 Task: Check the standings of the 2023 Victory Lane Racing NASCAR Cup Series for the race "Echopark Texas Grand Prix" on the track "COTA".
Action: Mouse moved to (189, 356)
Screenshot: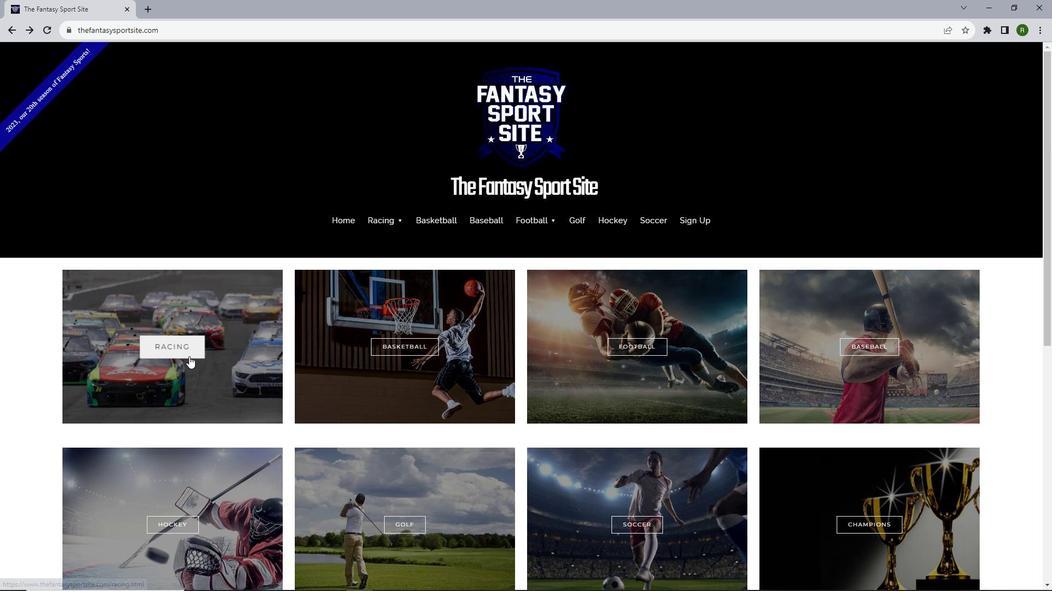 
Action: Mouse pressed left at (189, 356)
Screenshot: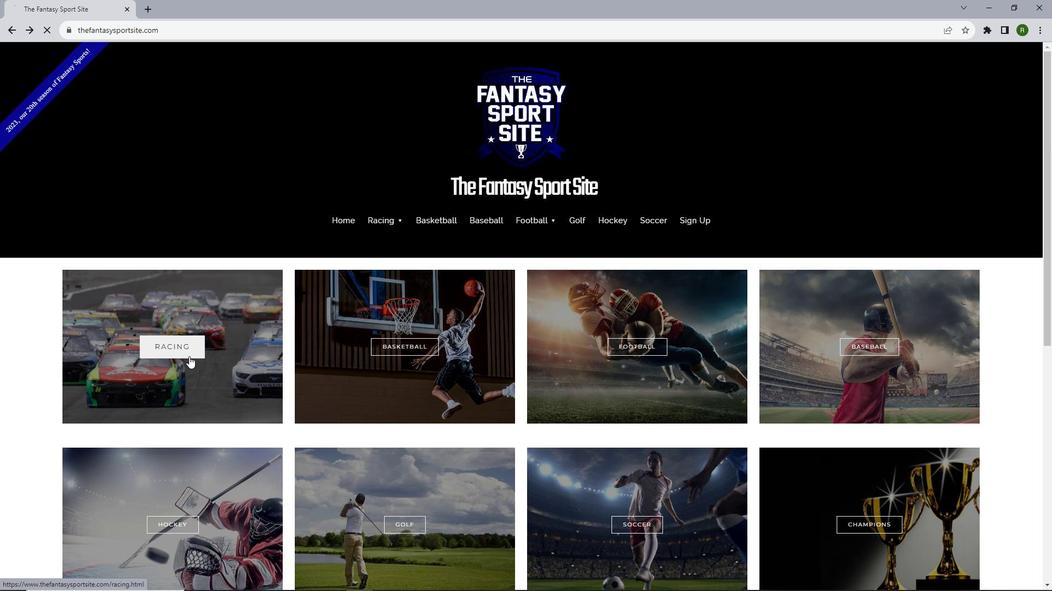 
Action: Mouse moved to (258, 338)
Screenshot: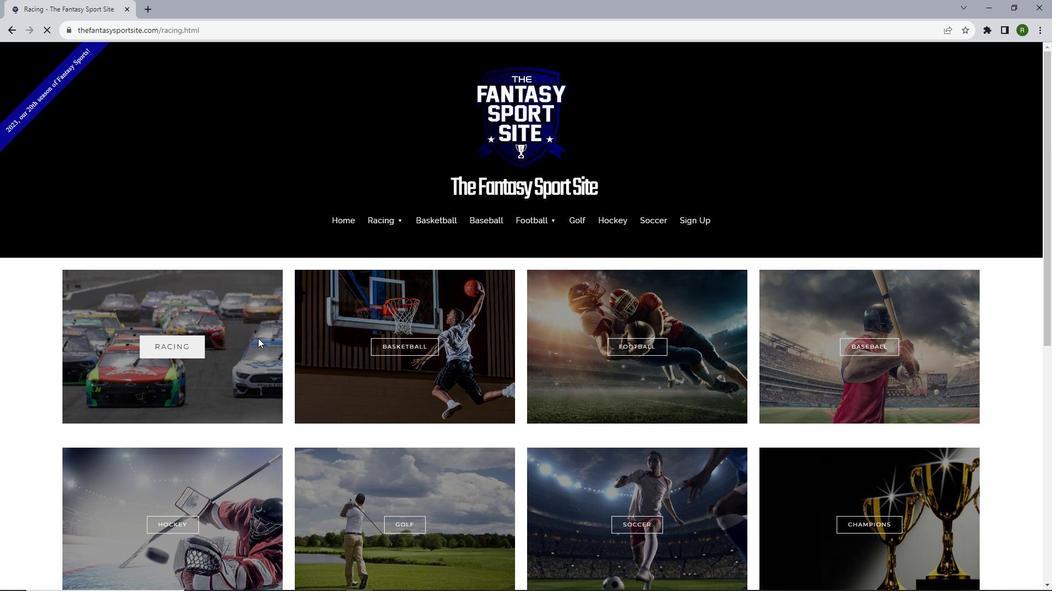 
Action: Mouse scrolled (258, 338) with delta (0, 0)
Screenshot: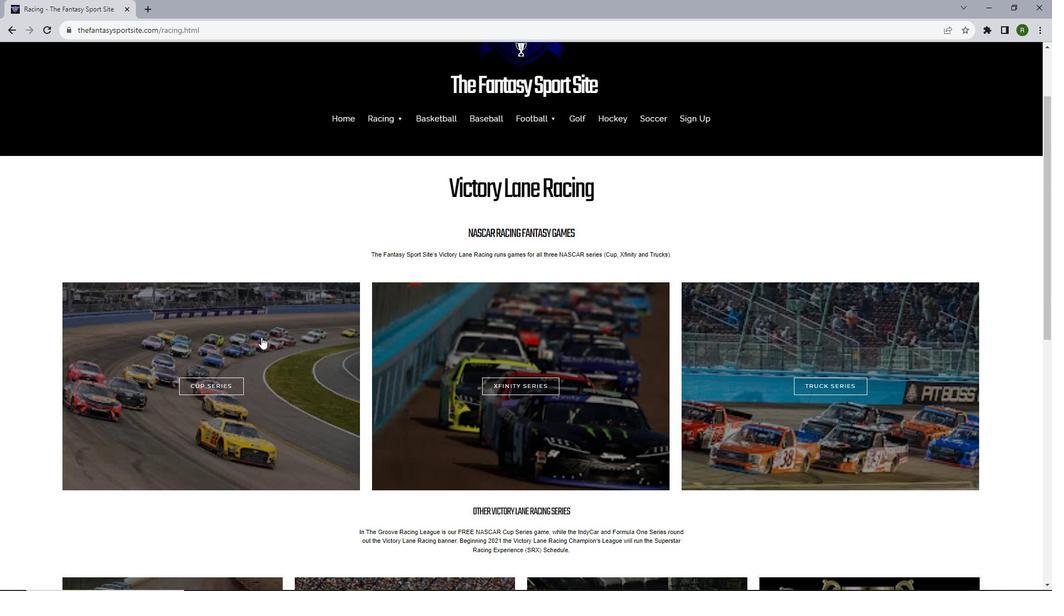 
Action: Mouse scrolled (258, 338) with delta (0, 0)
Screenshot: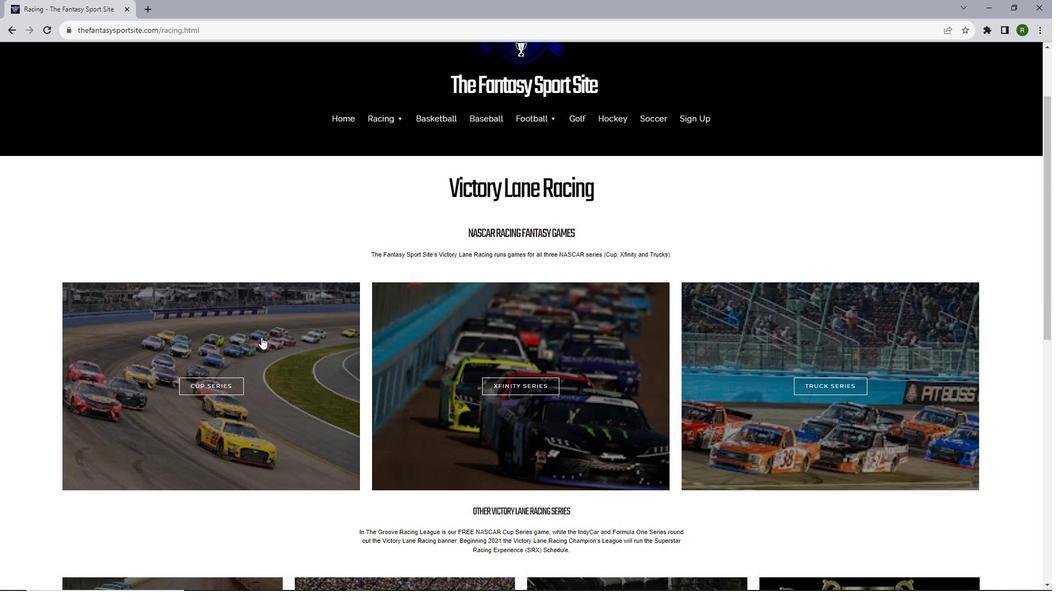 
Action: Mouse scrolled (258, 338) with delta (0, 0)
Screenshot: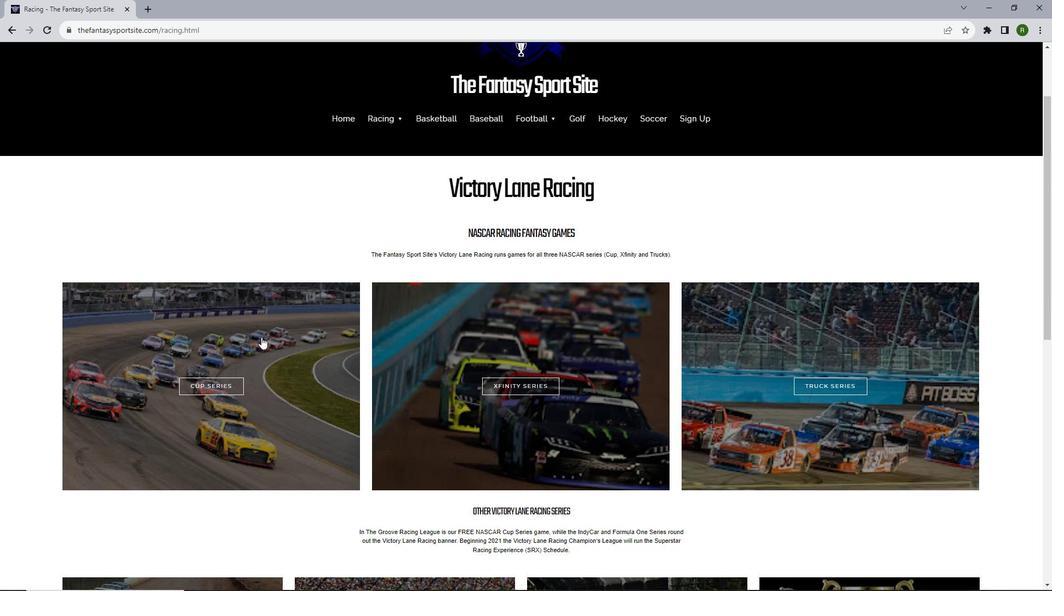 
Action: Mouse scrolled (258, 338) with delta (0, 0)
Screenshot: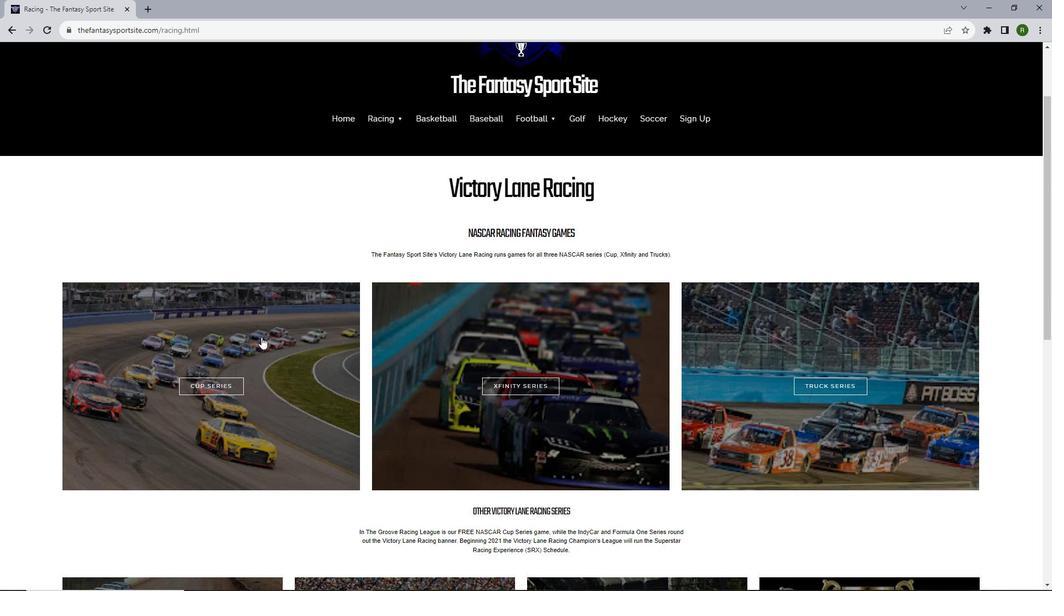 
Action: Mouse moved to (224, 264)
Screenshot: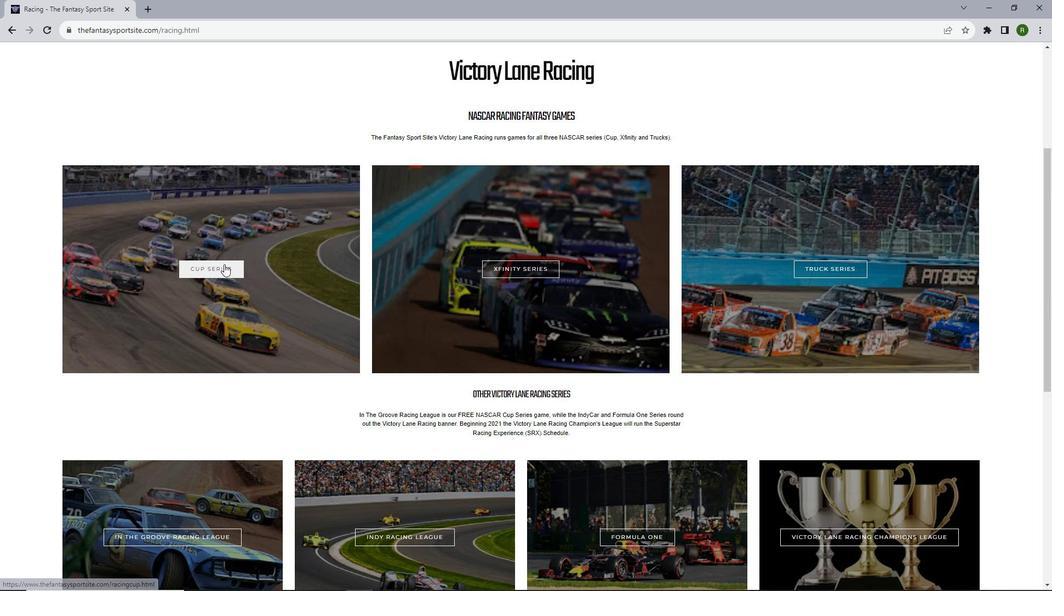 
Action: Mouse pressed left at (224, 264)
Screenshot: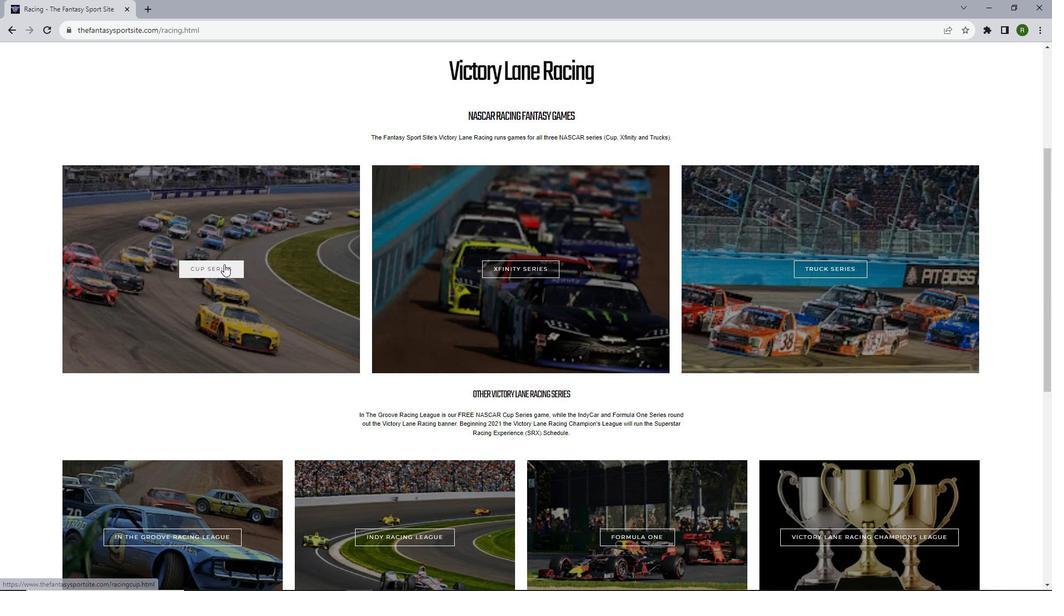 
Action: Mouse moved to (305, 249)
Screenshot: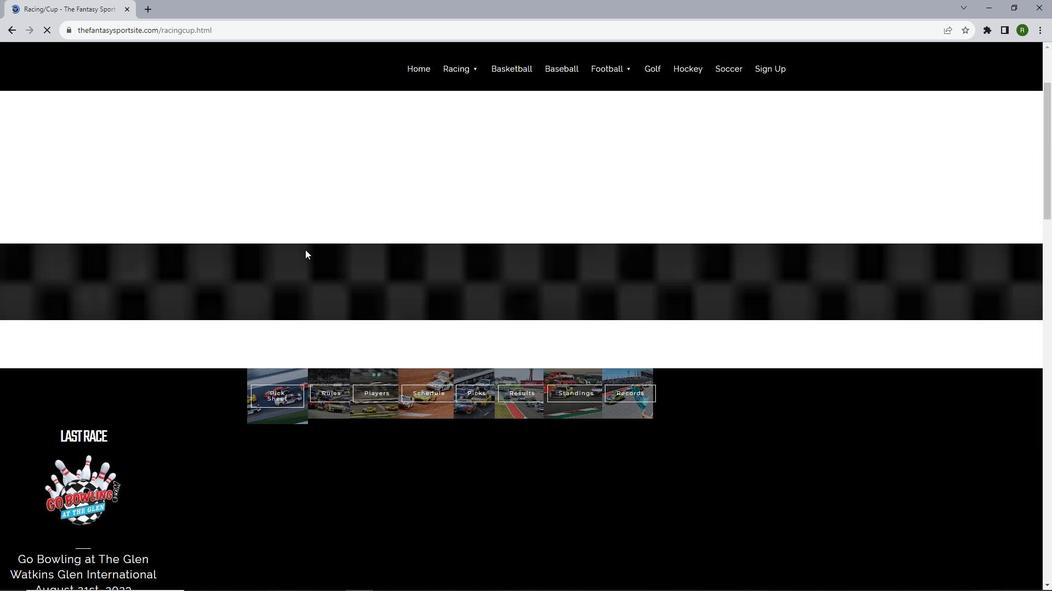 
Action: Mouse scrolled (305, 249) with delta (0, 0)
Screenshot: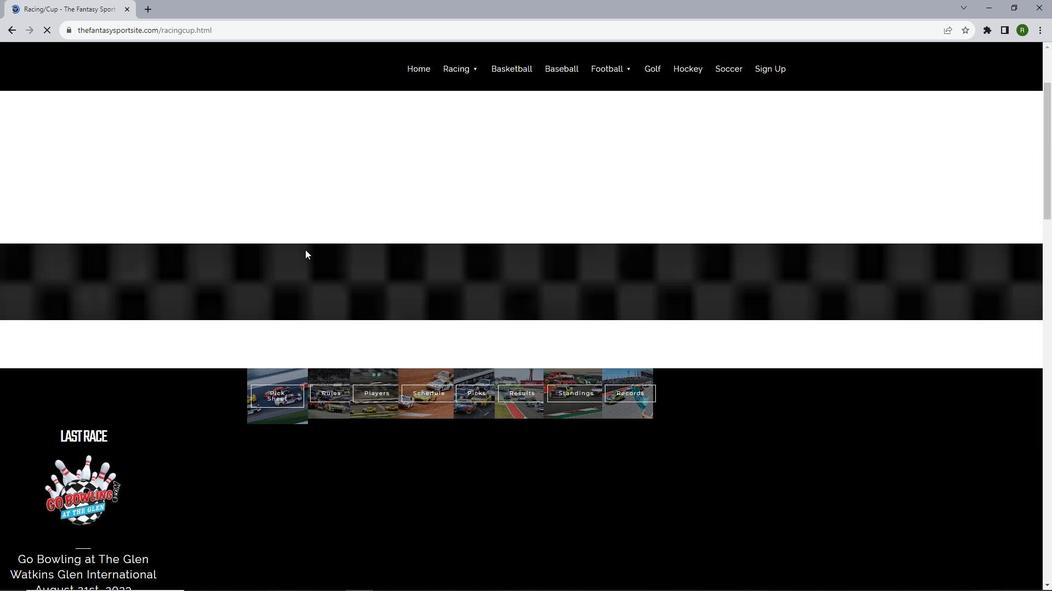 
Action: Mouse scrolled (305, 249) with delta (0, 0)
Screenshot: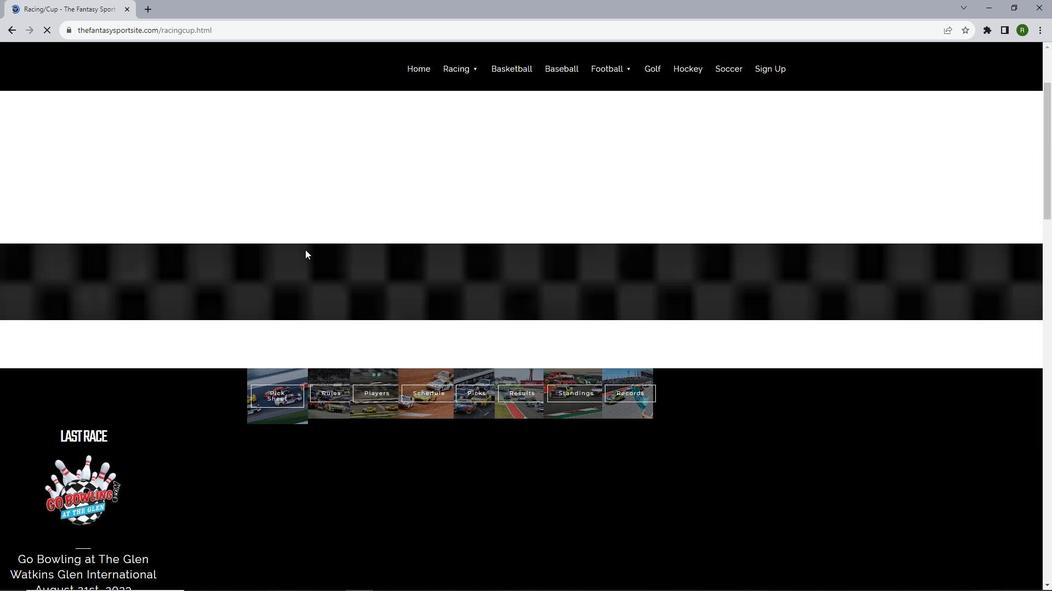 
Action: Mouse scrolled (305, 249) with delta (0, 0)
Screenshot: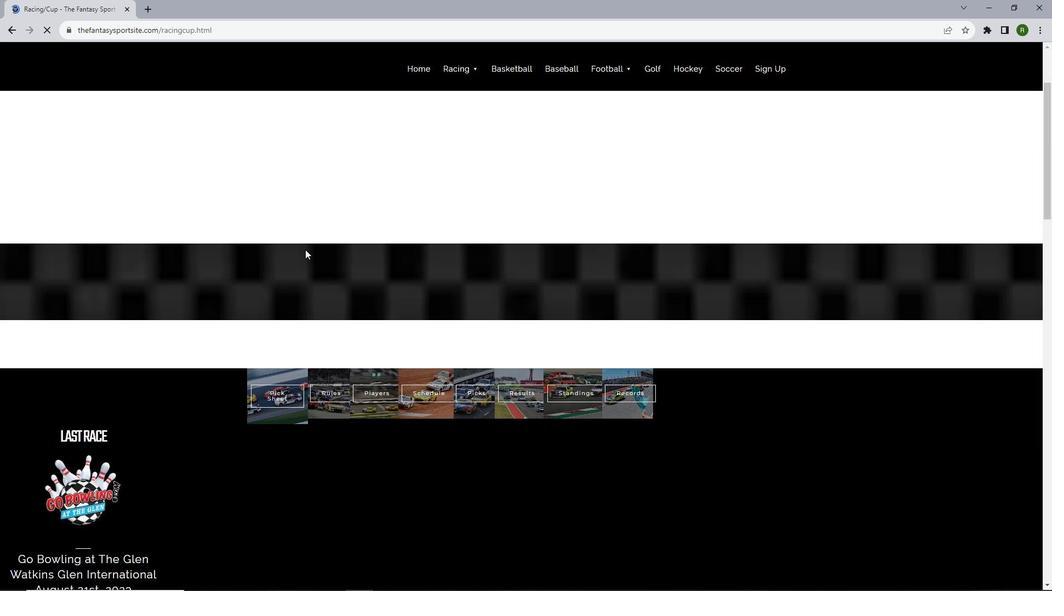 
Action: Mouse scrolled (305, 249) with delta (0, 0)
Screenshot: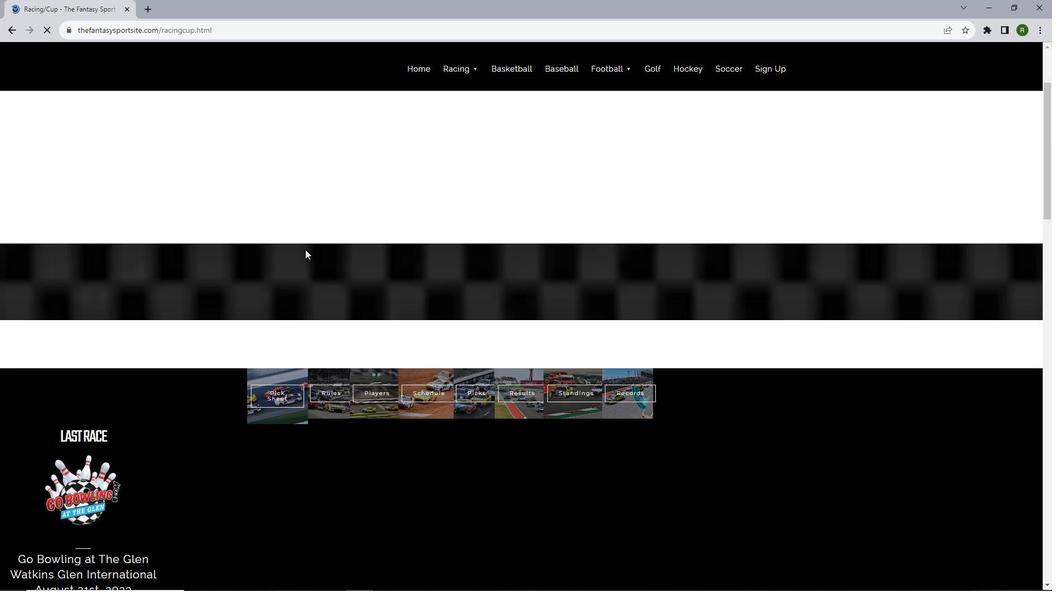 
Action: Mouse moved to (579, 475)
Screenshot: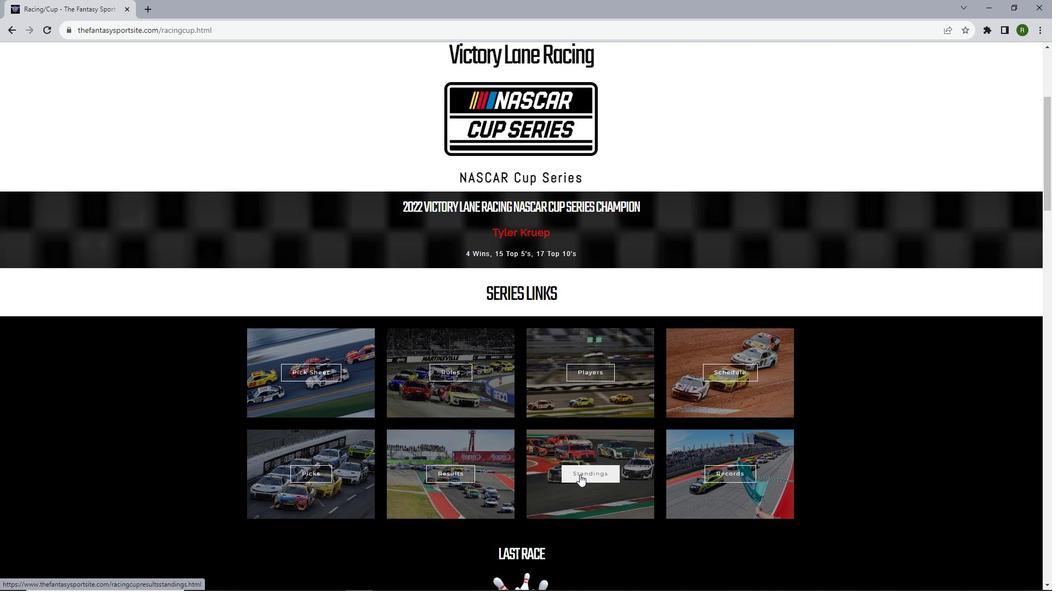 
Action: Mouse pressed left at (579, 475)
Screenshot: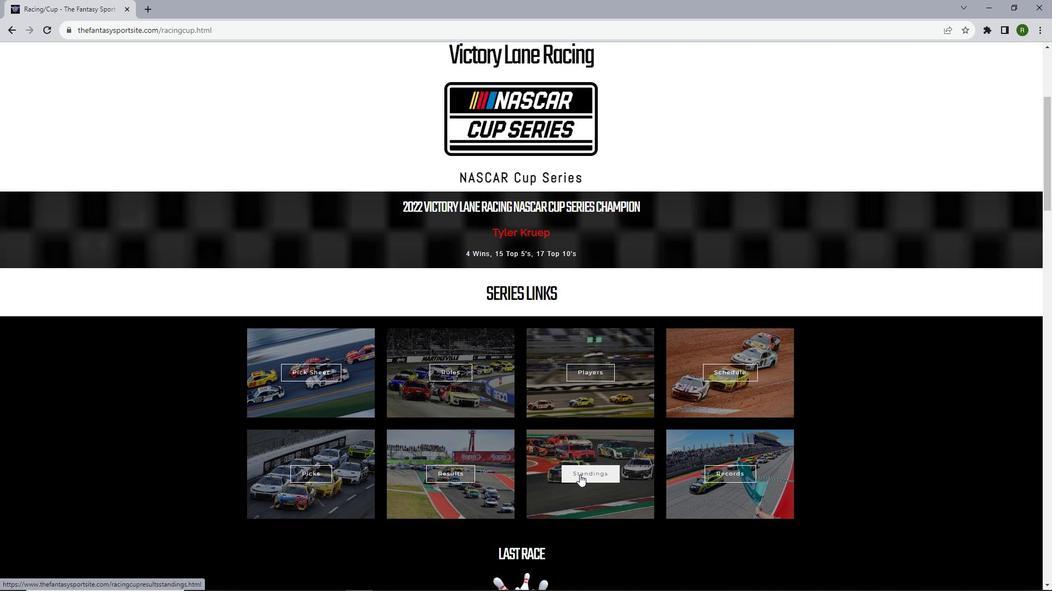 
Action: Mouse moved to (435, 238)
Screenshot: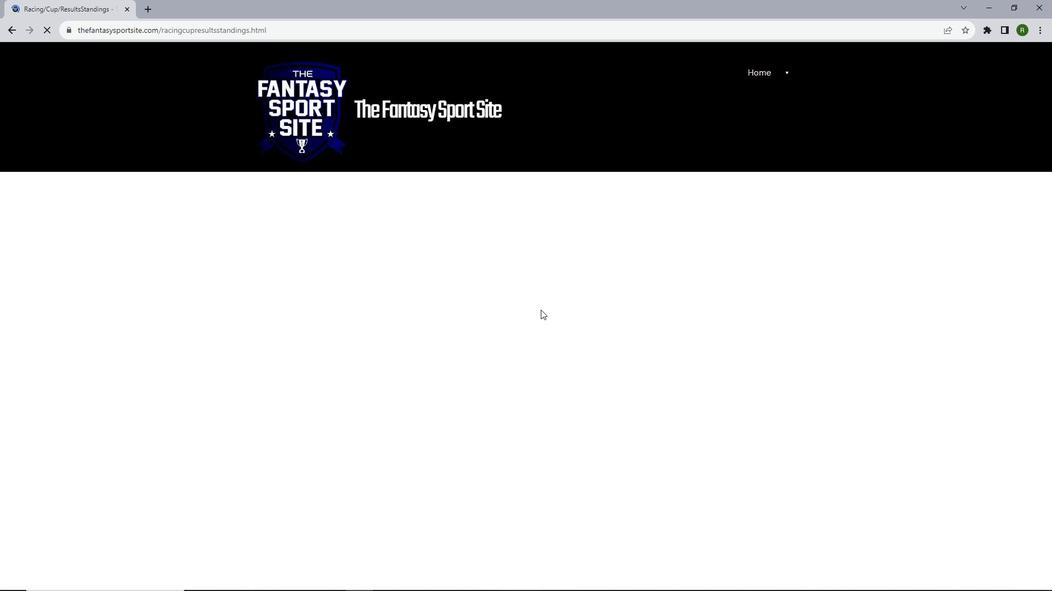 
Action: Mouse scrolled (435, 238) with delta (0, 0)
Screenshot: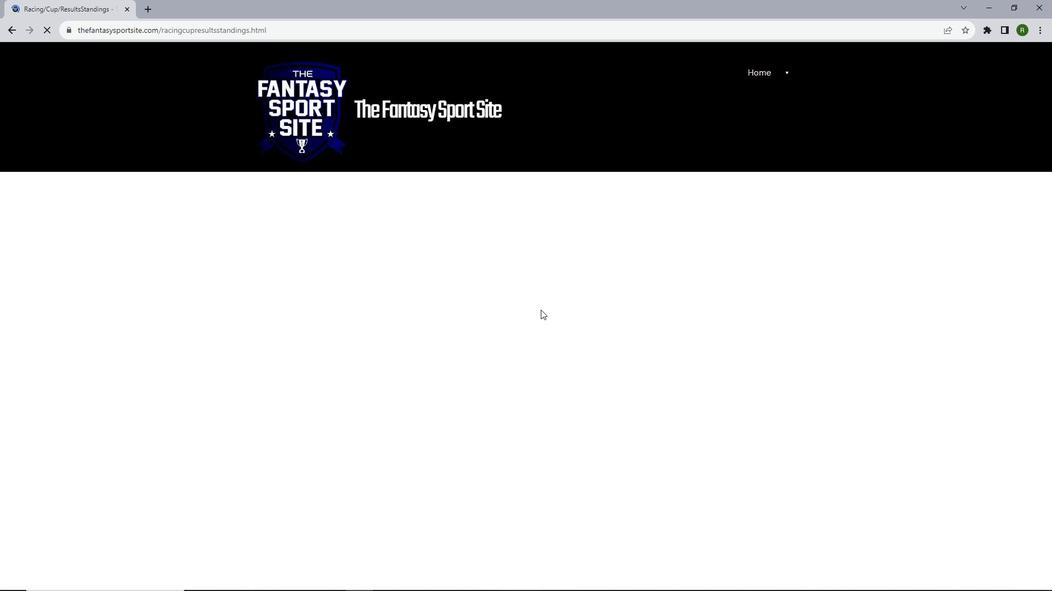 
Action: Mouse moved to (536, 414)
Screenshot: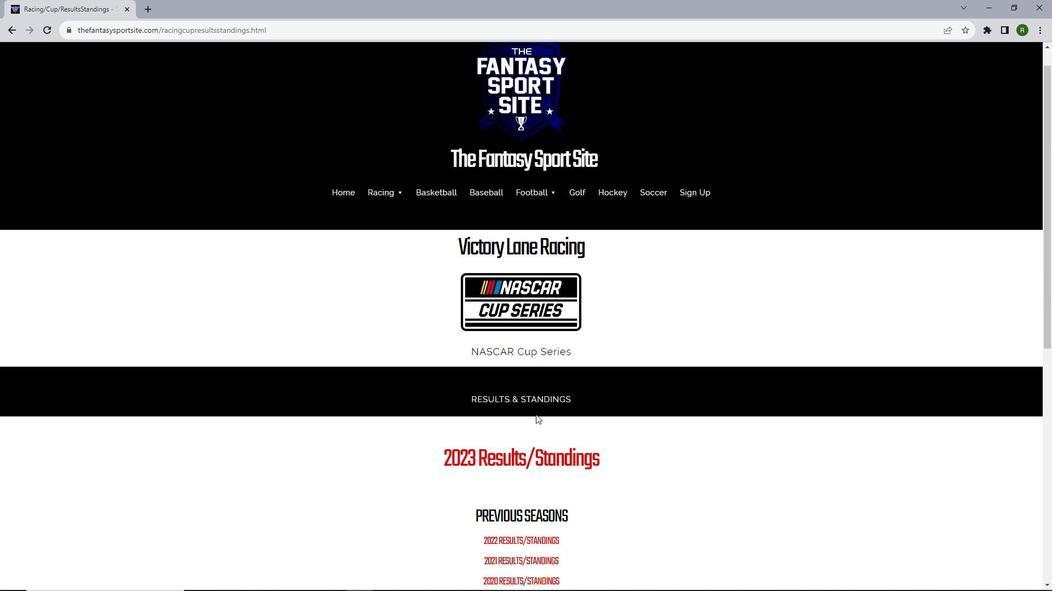
Action: Mouse scrolled (536, 414) with delta (0, 0)
Screenshot: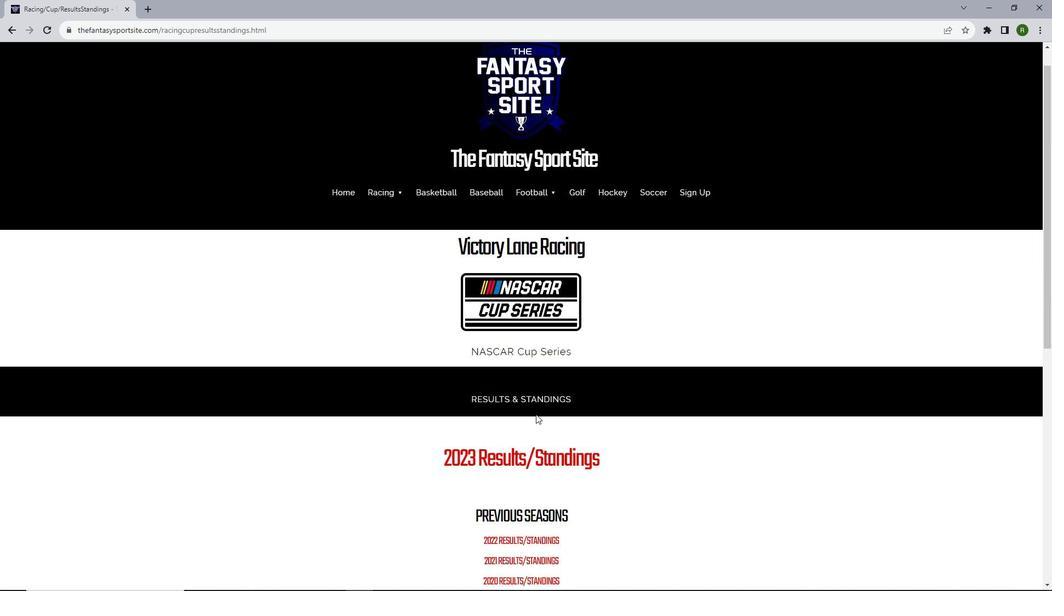 
Action: Mouse scrolled (536, 414) with delta (0, 0)
Screenshot: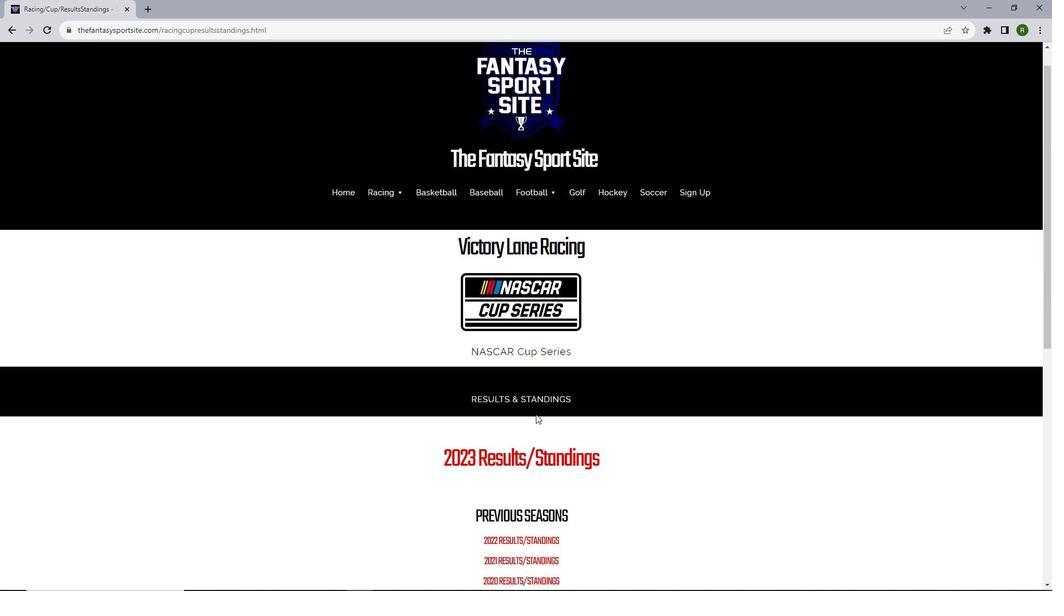 
Action: Mouse scrolled (536, 414) with delta (0, 0)
Screenshot: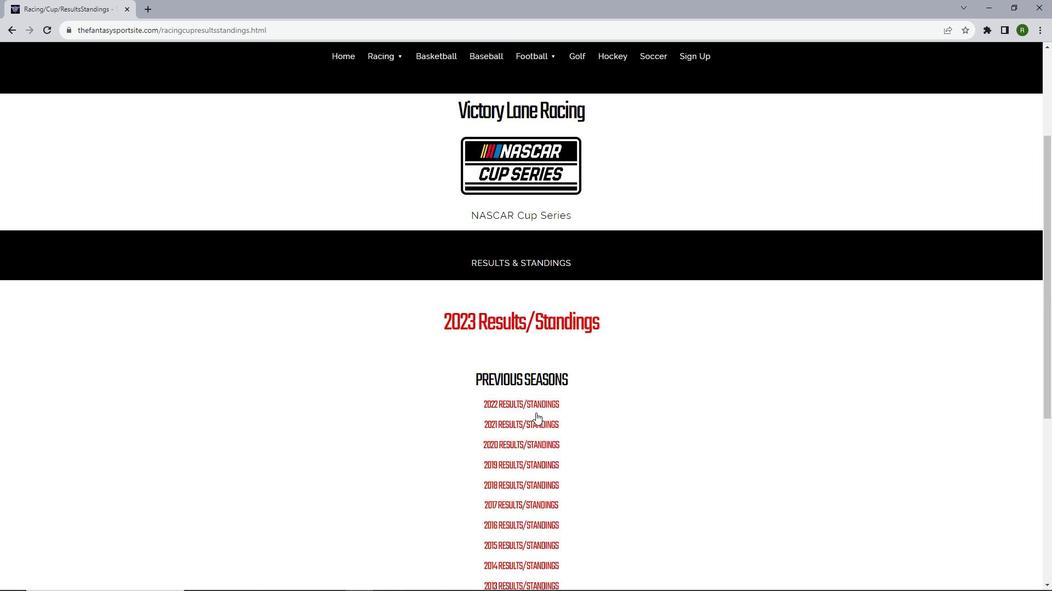 
Action: Mouse moved to (517, 330)
Screenshot: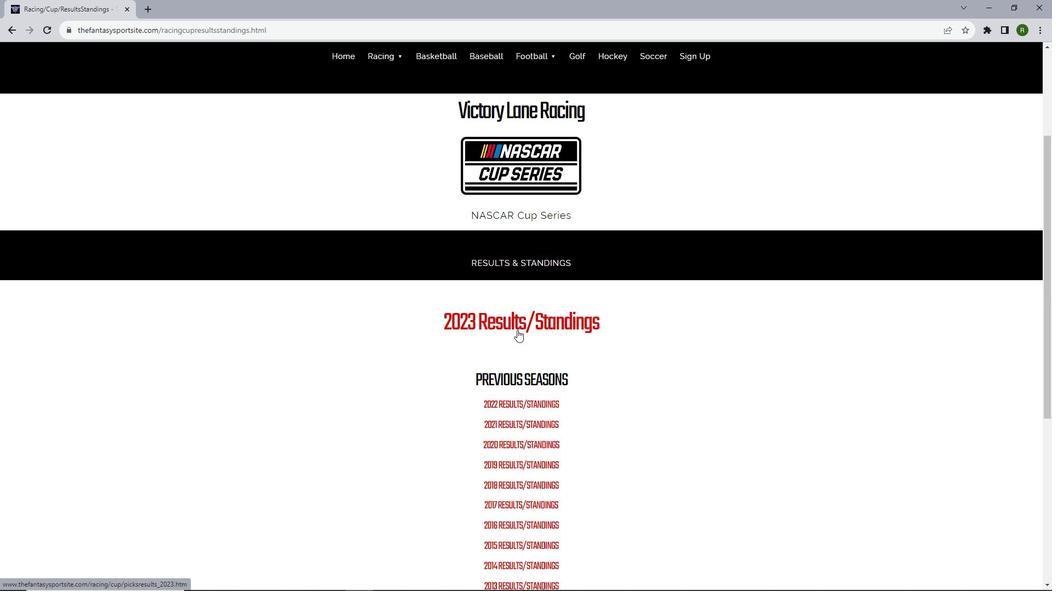 
Action: Mouse pressed left at (517, 330)
Screenshot: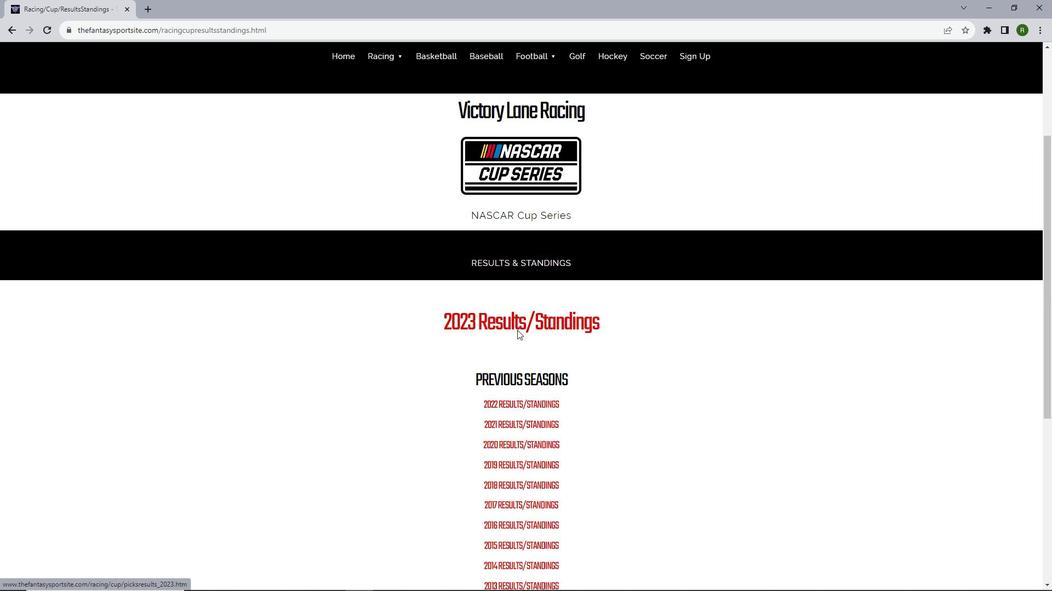 
Action: Mouse moved to (669, 175)
Screenshot: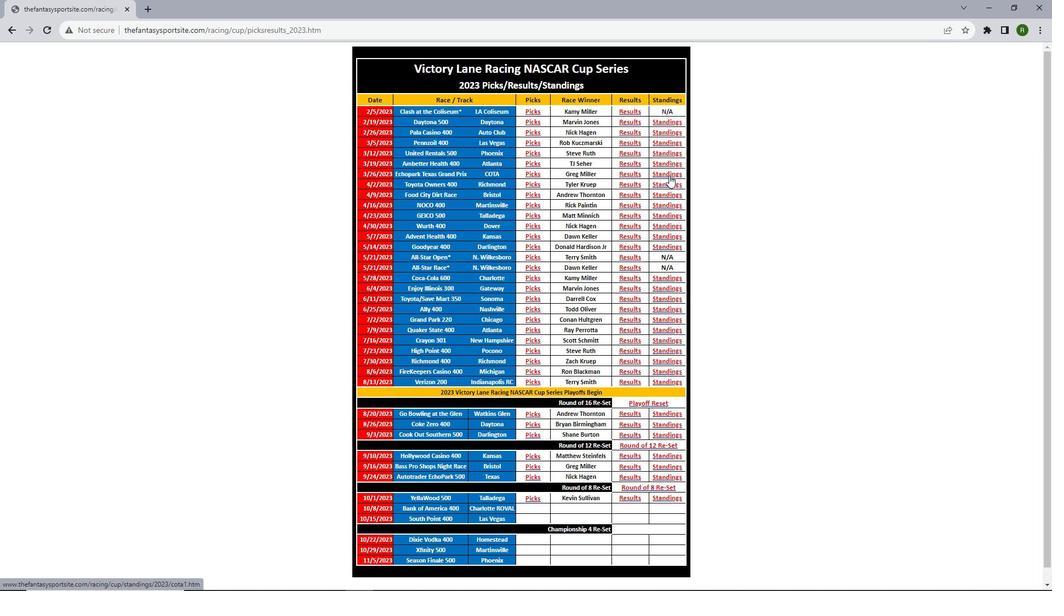 
Action: Mouse pressed left at (669, 175)
Screenshot: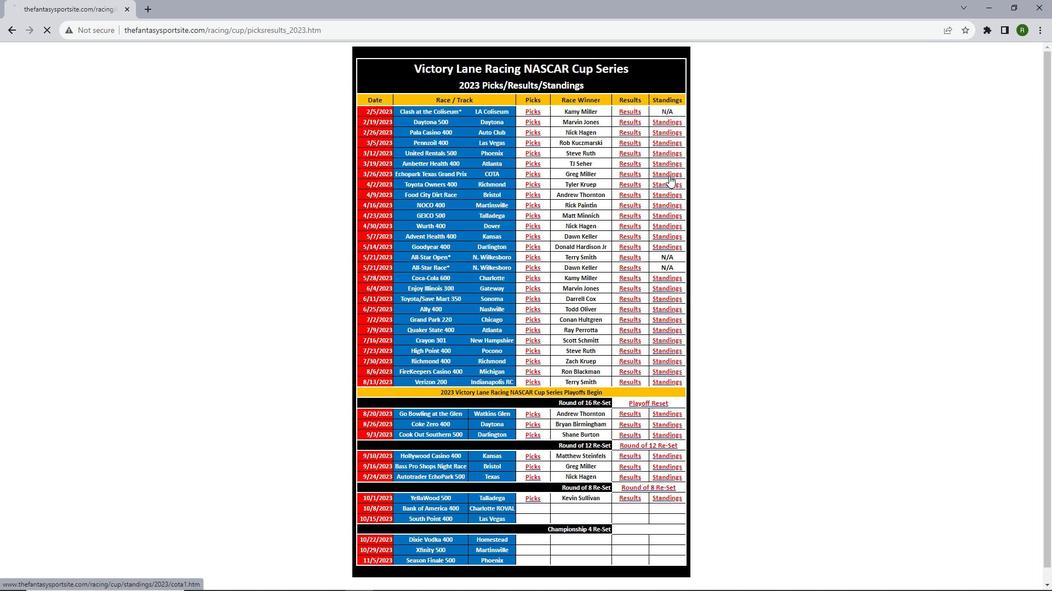 
Action: Mouse moved to (668, 174)
Screenshot: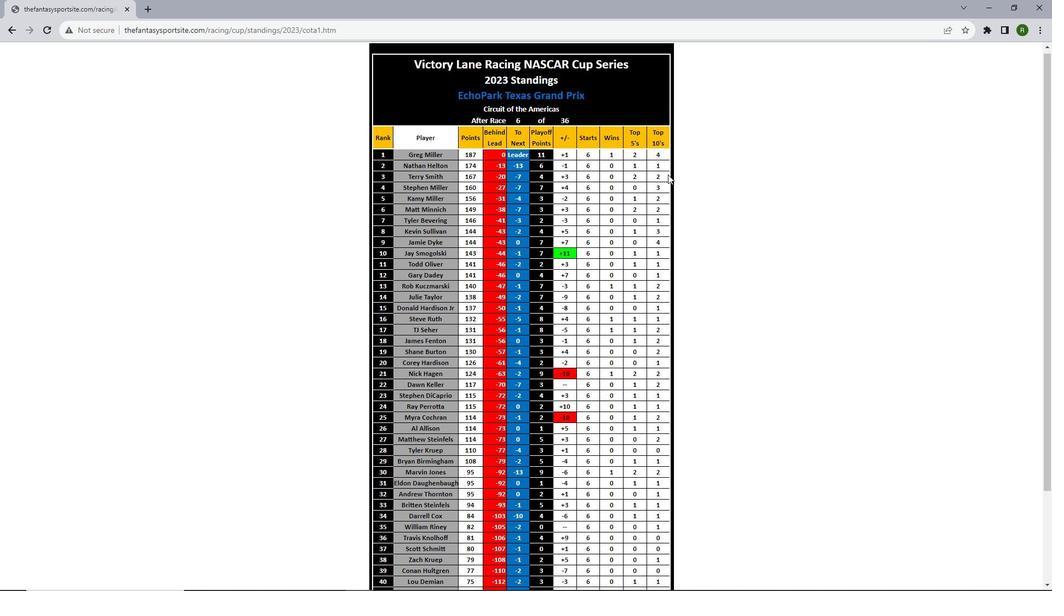 
Action: Mouse scrolled (668, 174) with delta (0, 0)
Screenshot: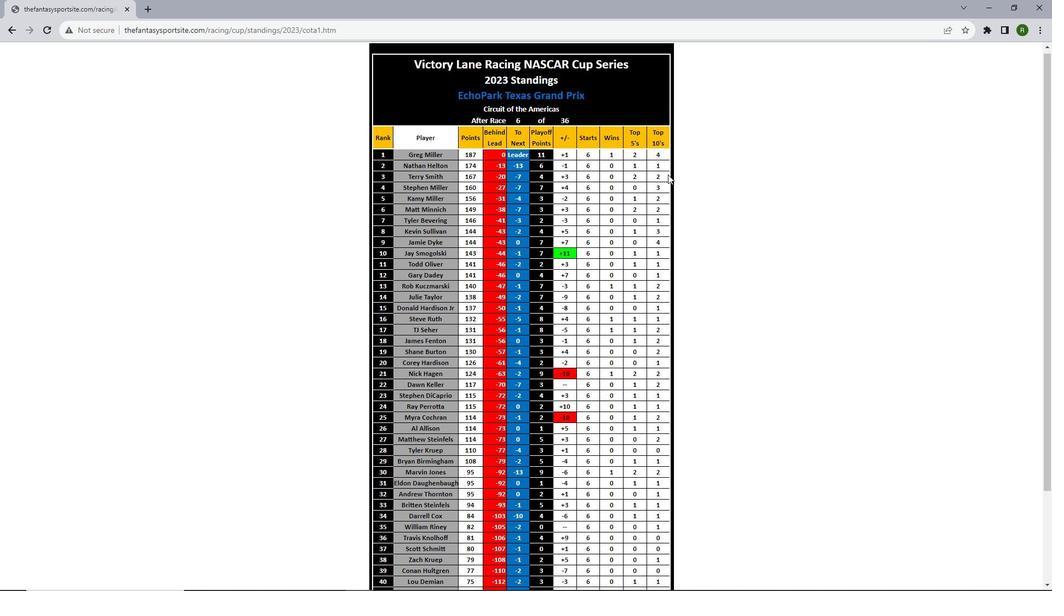 
Action: Mouse scrolled (668, 174) with delta (0, 0)
Screenshot: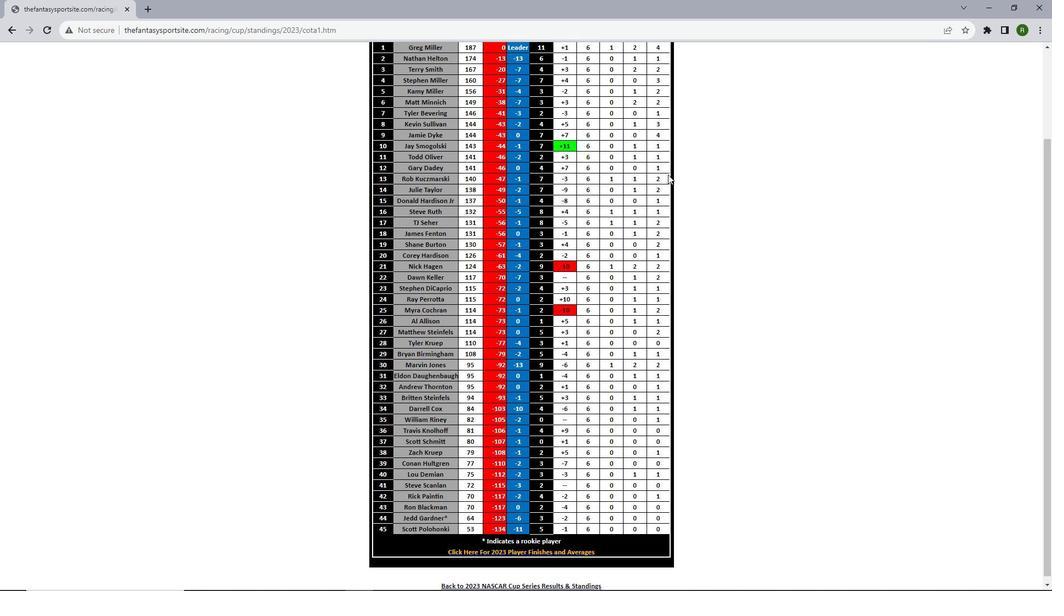 
Action: Mouse scrolled (668, 174) with delta (0, 0)
Screenshot: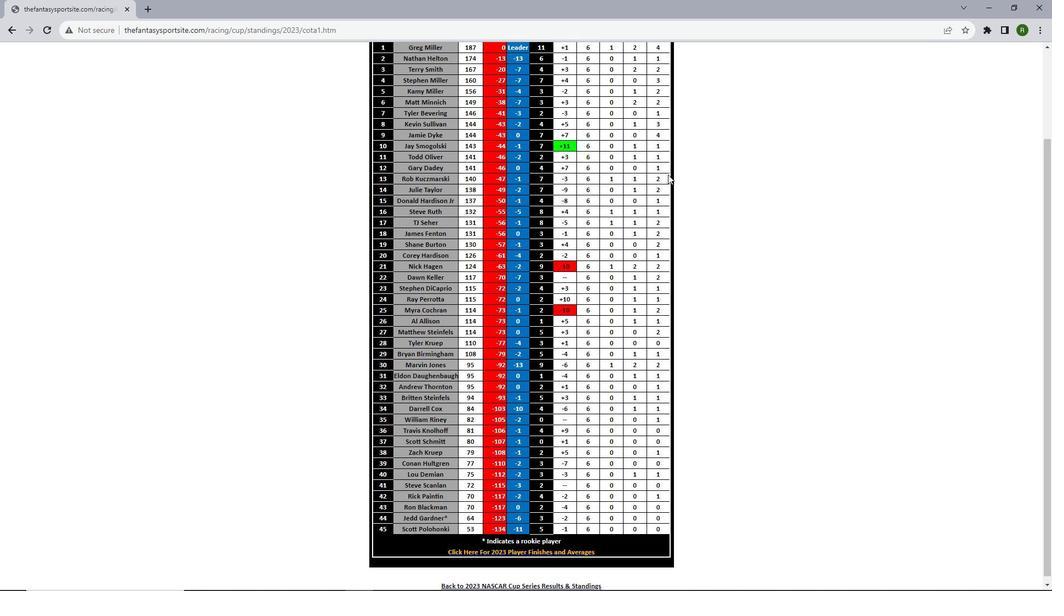 
Action: Mouse scrolled (668, 174) with delta (0, 0)
Screenshot: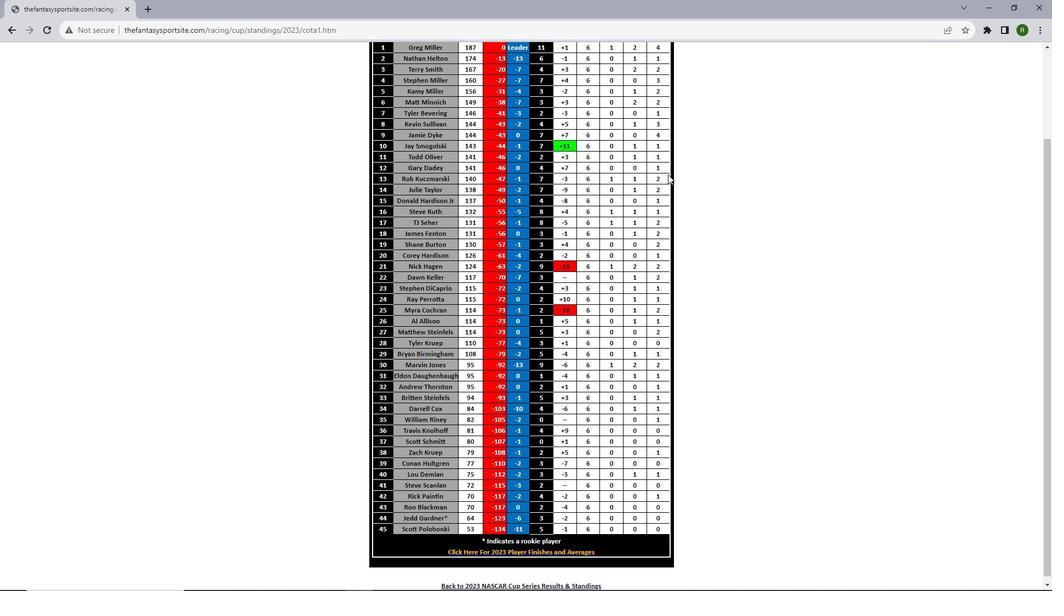 
Action: Mouse scrolled (668, 174) with delta (0, 0)
Screenshot: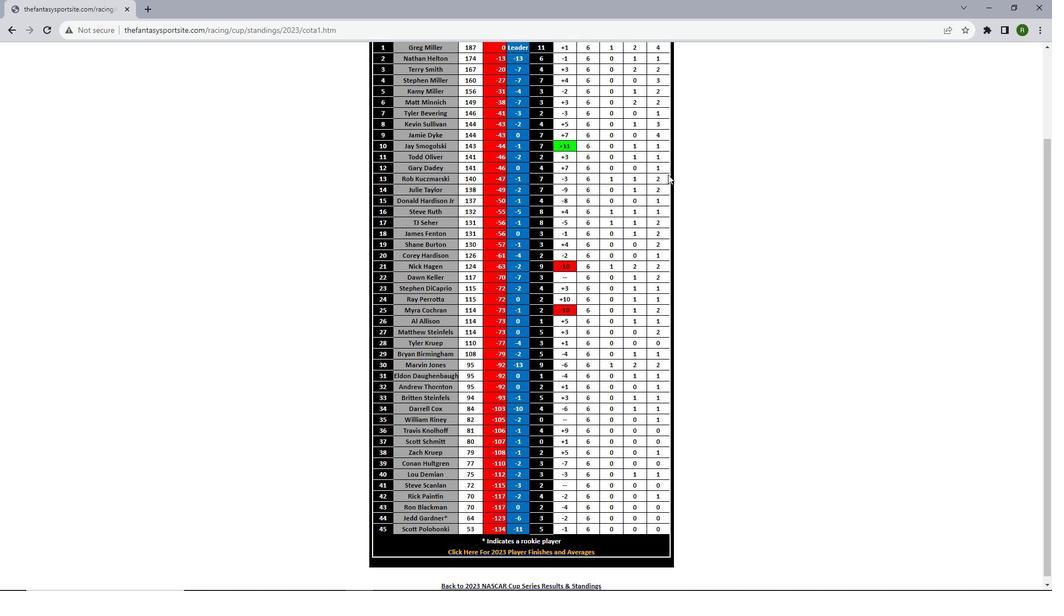 
Action: Mouse scrolled (668, 174) with delta (0, 0)
Screenshot: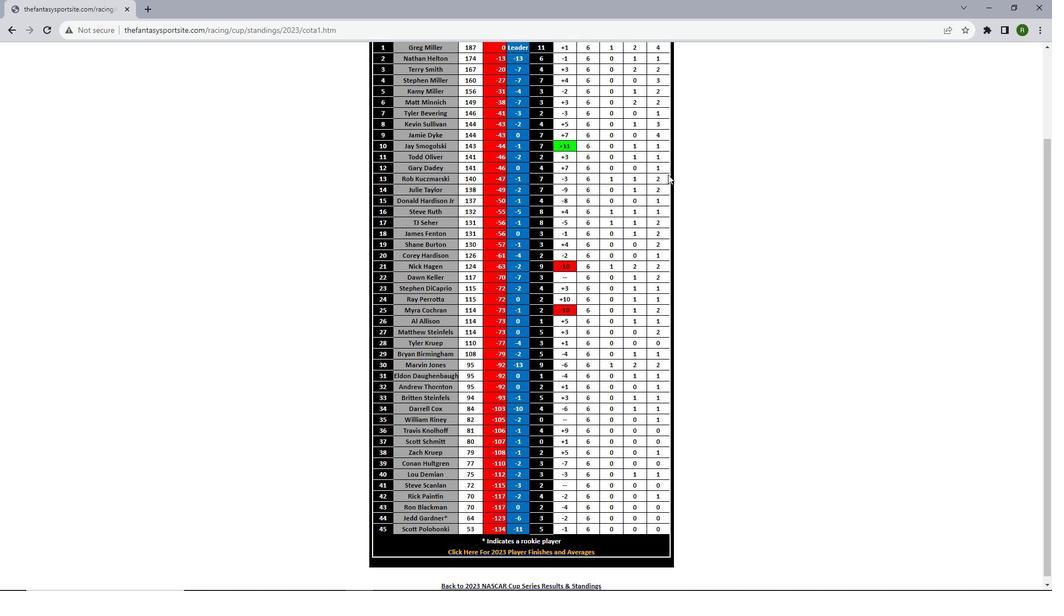 
